 Task: Modify content language to Afrikaans.
Action: Mouse moved to (839, 104)
Screenshot: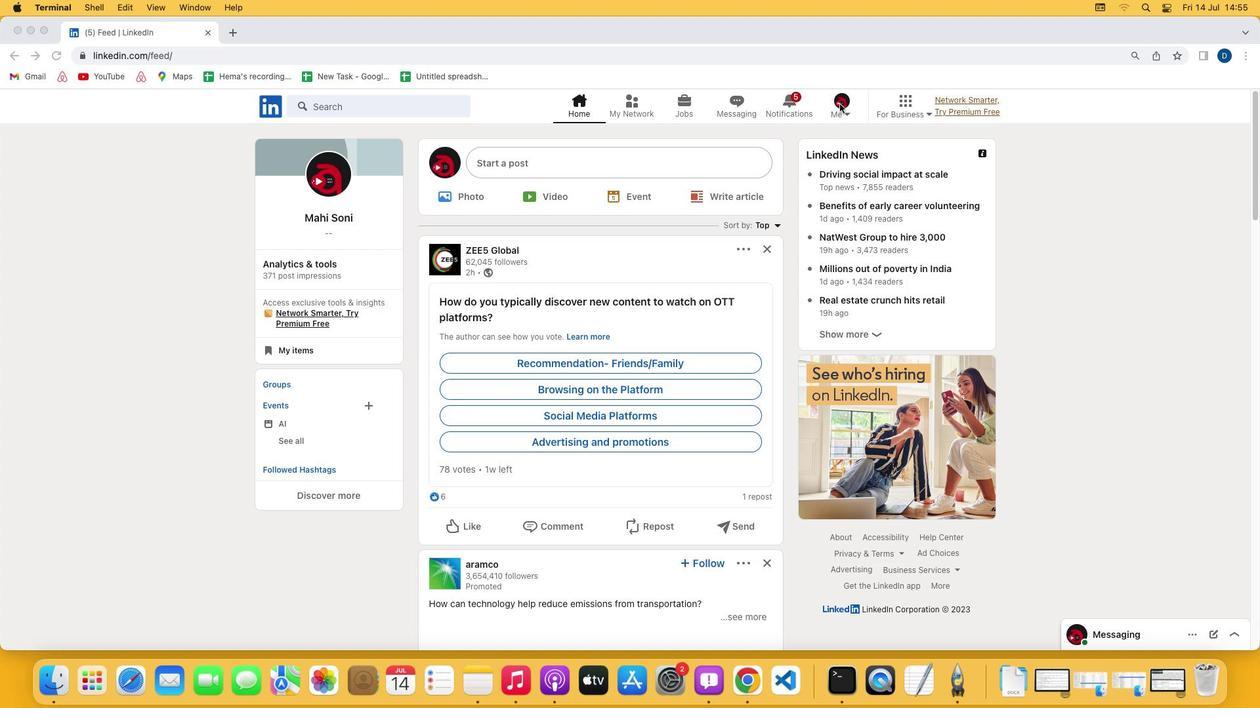 
Action: Mouse pressed left at (839, 104)
Screenshot: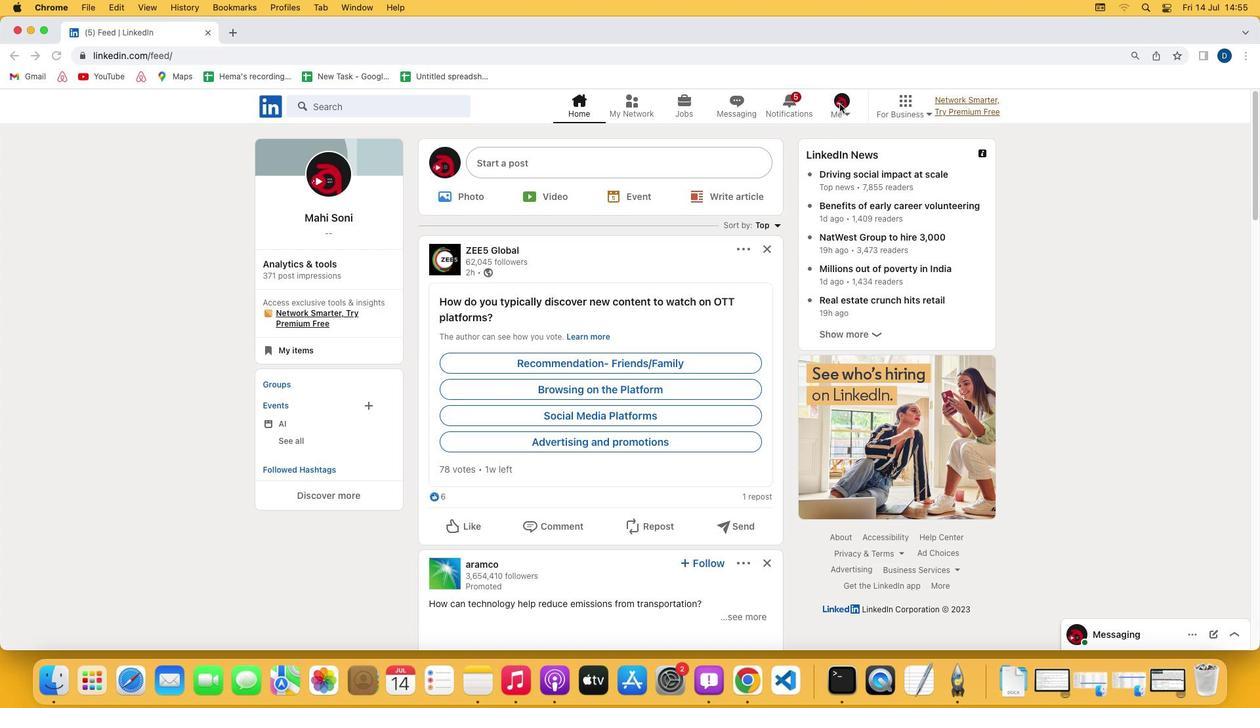 
Action: Mouse pressed left at (839, 104)
Screenshot: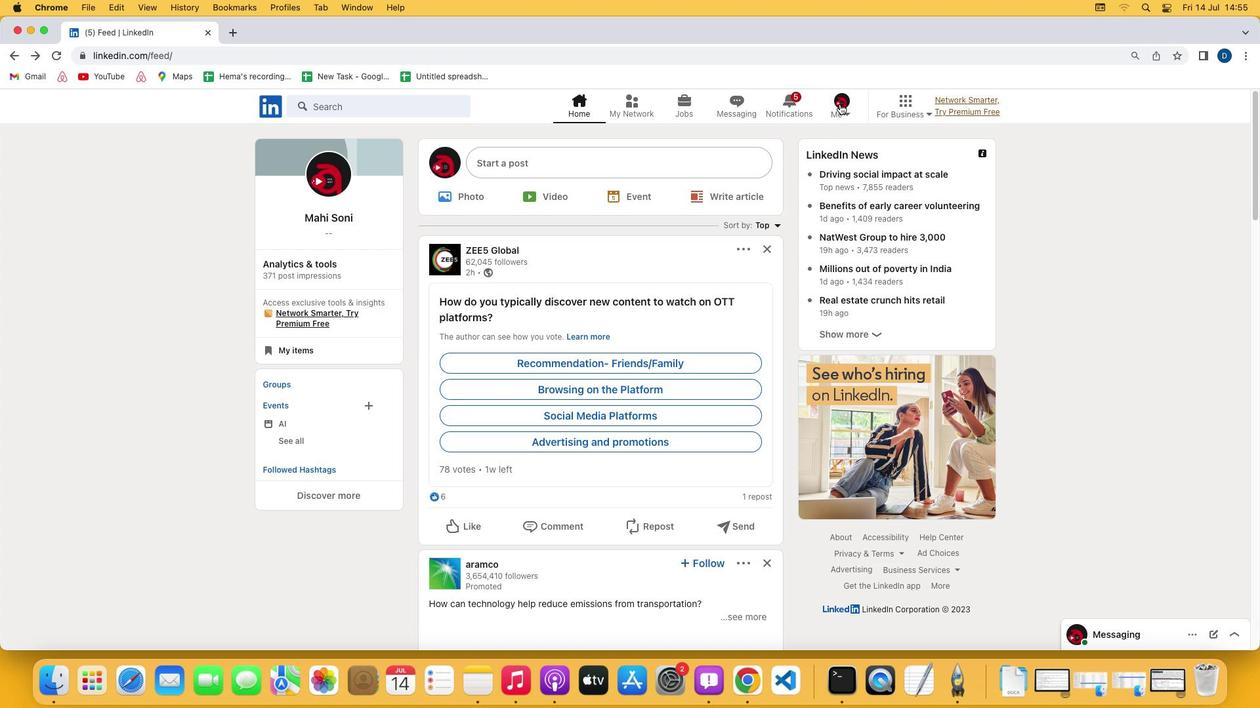 
Action: Mouse moved to (755, 247)
Screenshot: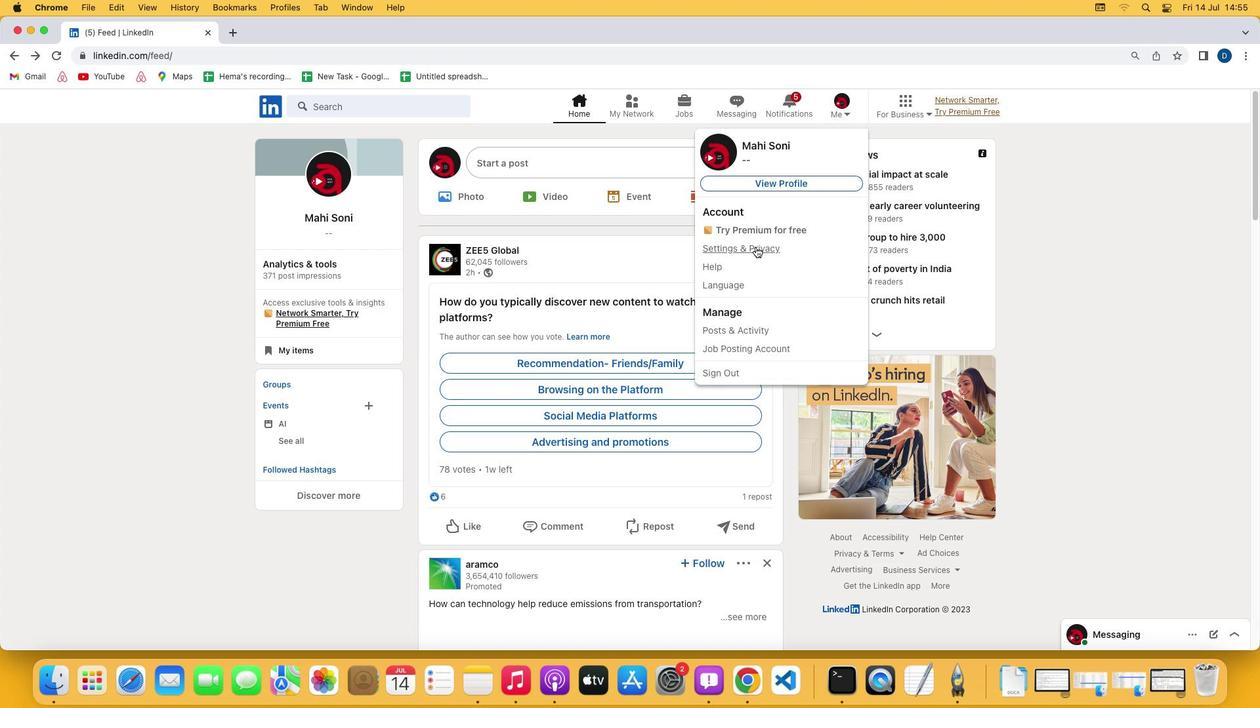 
Action: Mouse pressed left at (755, 247)
Screenshot: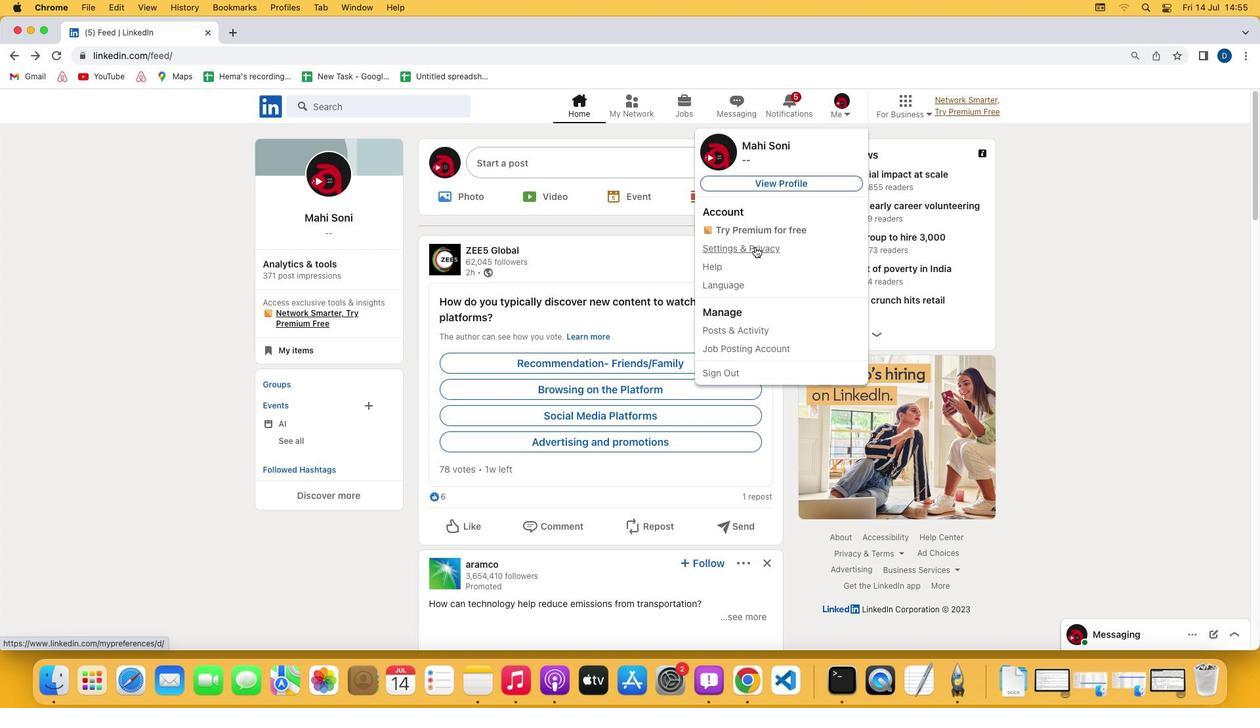
Action: Mouse moved to (586, 439)
Screenshot: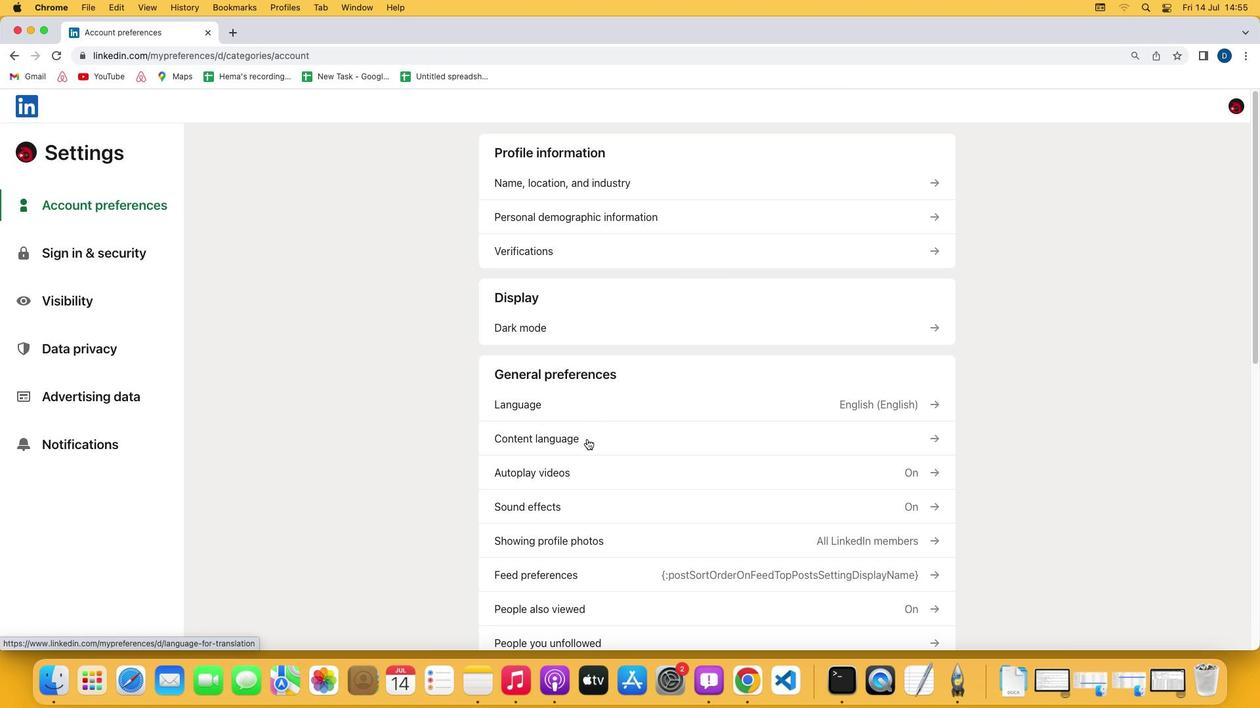
Action: Mouse pressed left at (586, 439)
Screenshot: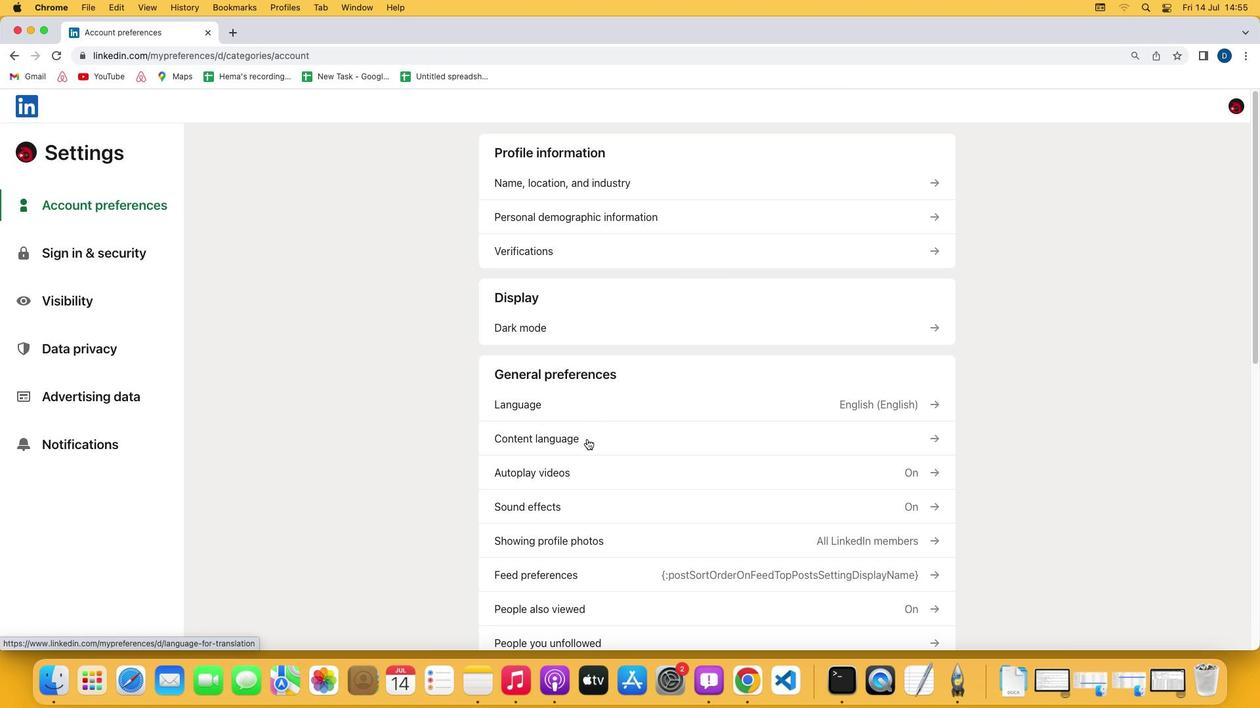 
Action: Mouse moved to (918, 268)
Screenshot: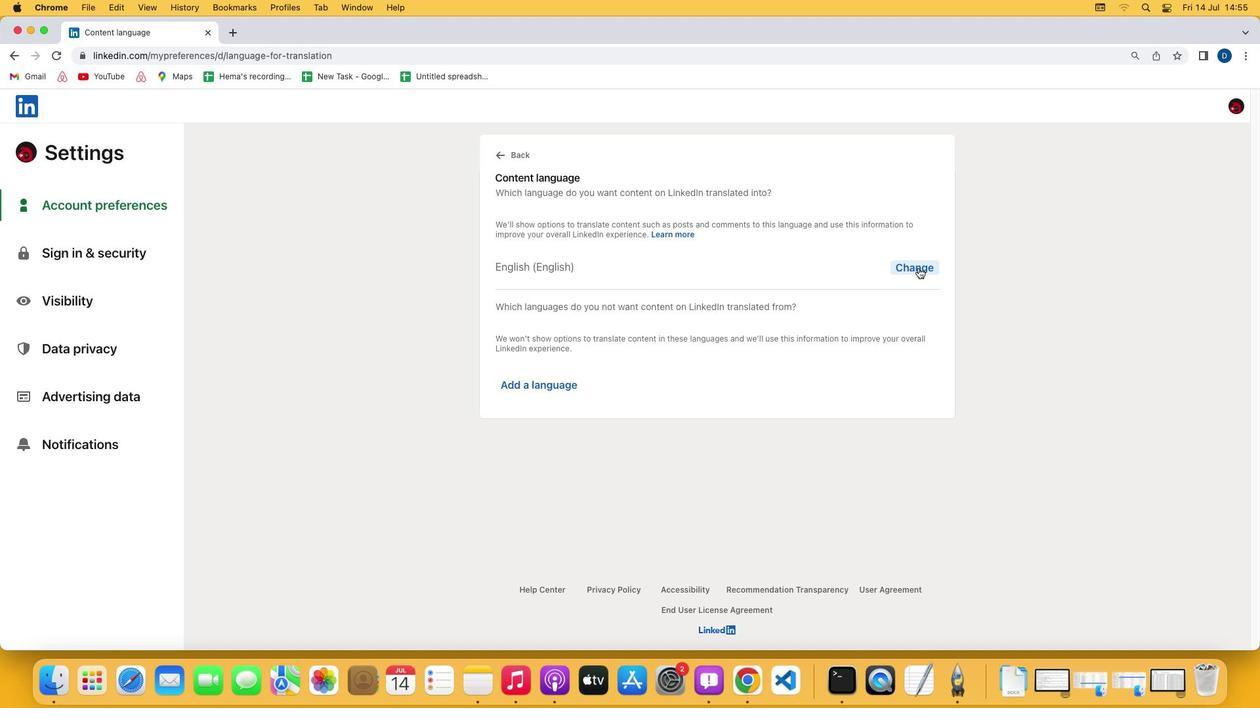 
Action: Mouse pressed left at (918, 268)
Screenshot: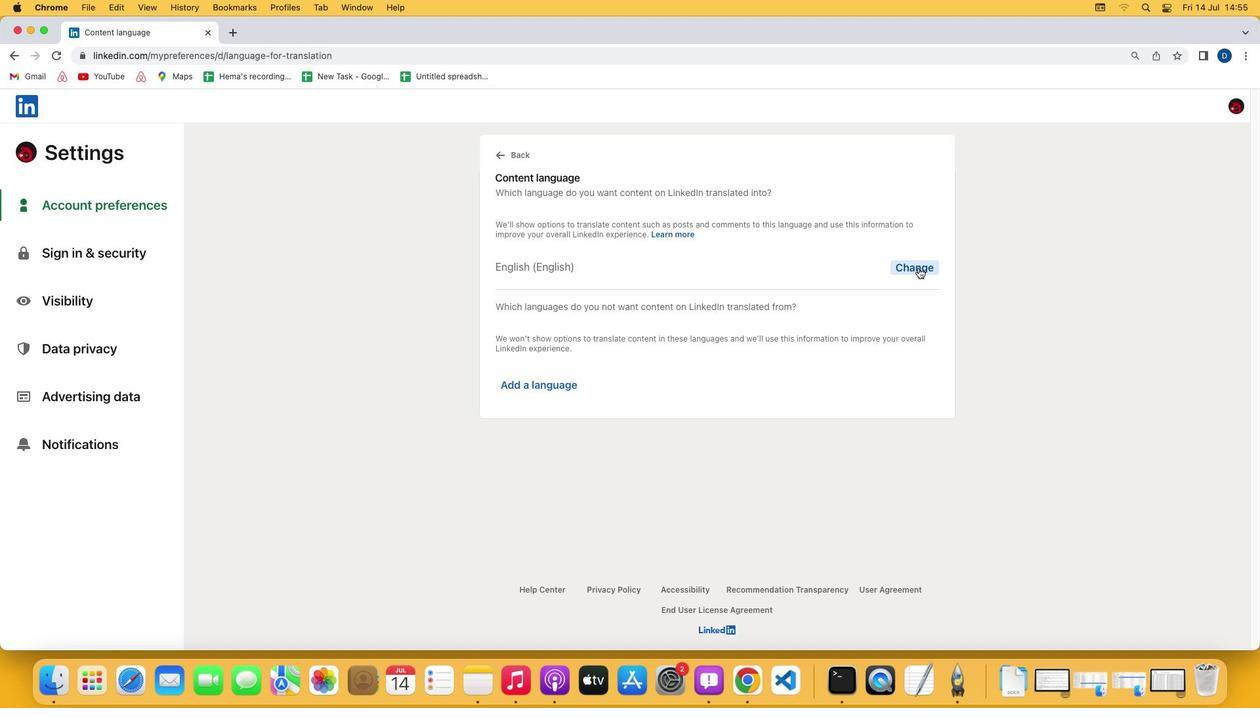 
Action: Mouse moved to (499, 248)
Screenshot: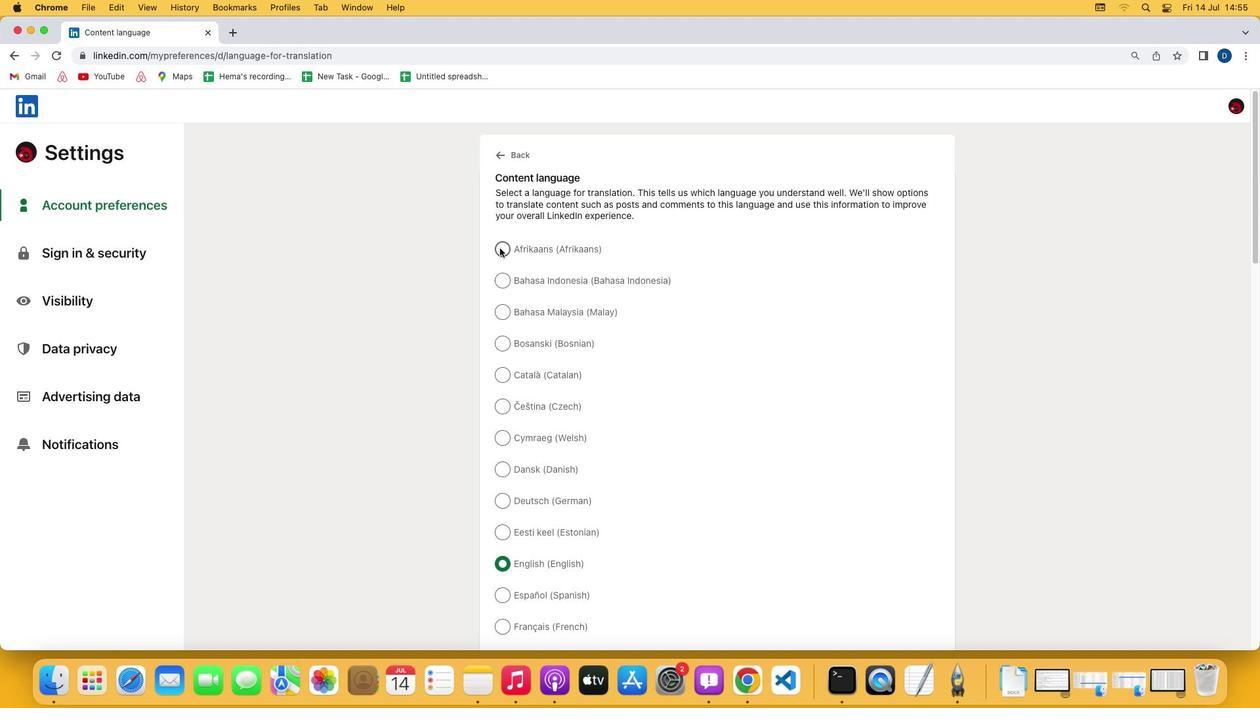 
Action: Mouse pressed left at (499, 248)
Screenshot: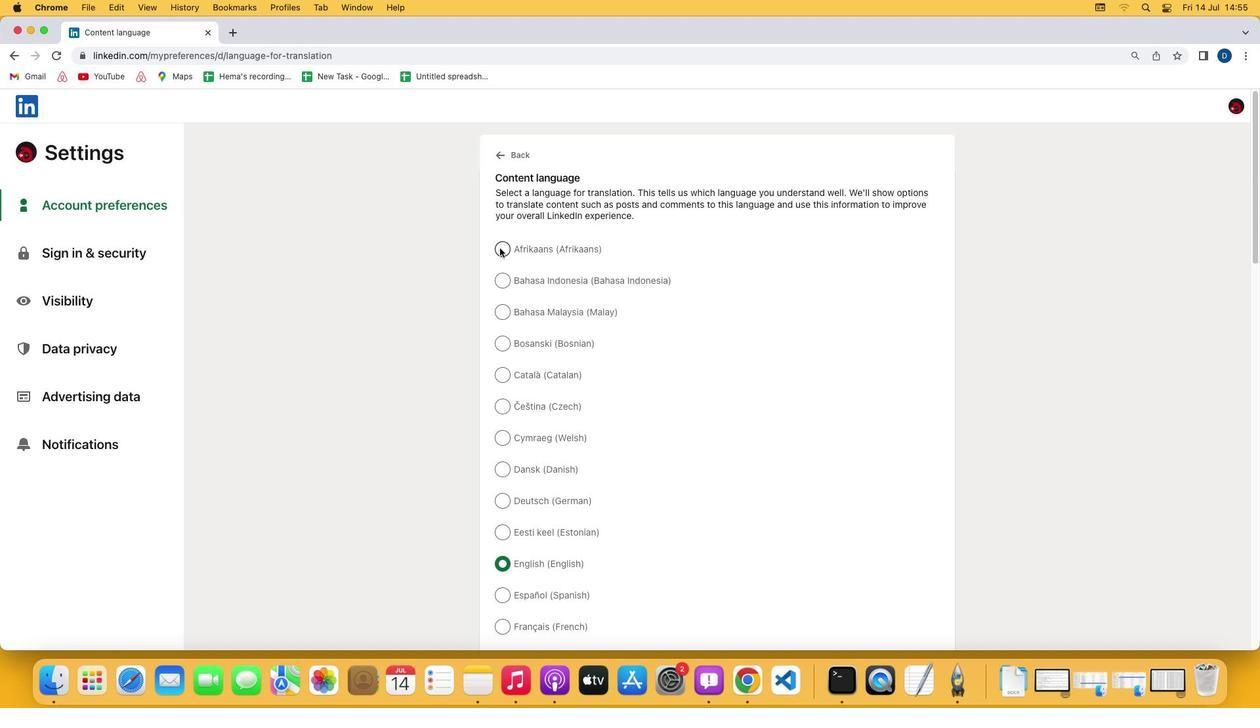 
Action: Mouse moved to (498, 250)
Screenshot: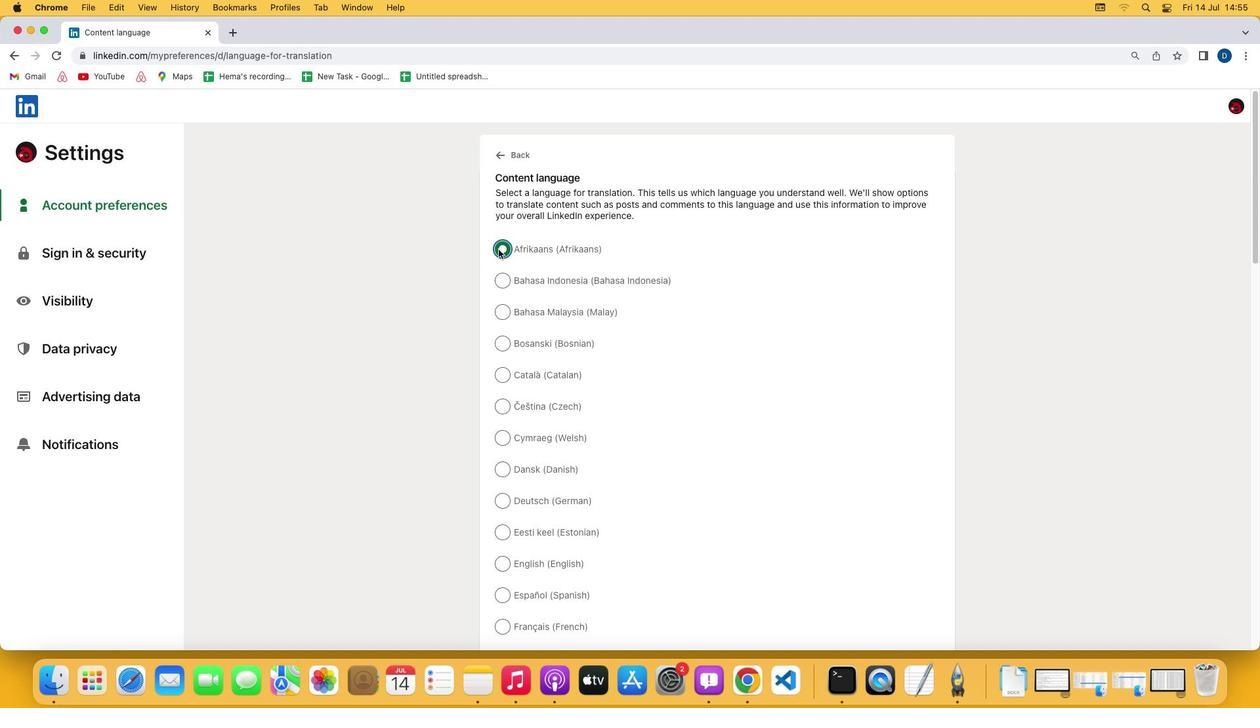 
